 Task: The labels are in reverse order on the axis.
Action: Mouse pressed left at (193, 346)
Screenshot: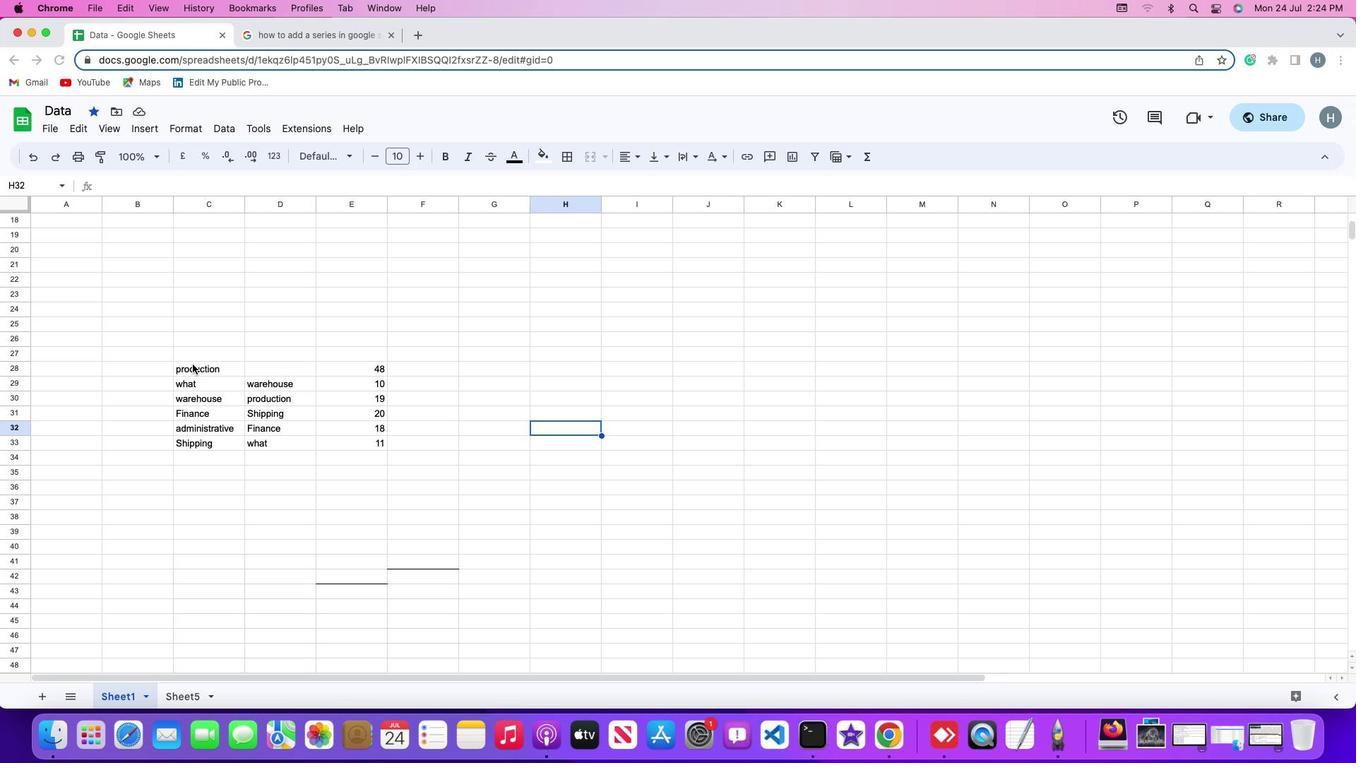
Action: Mouse pressed left at (193, 346)
Screenshot: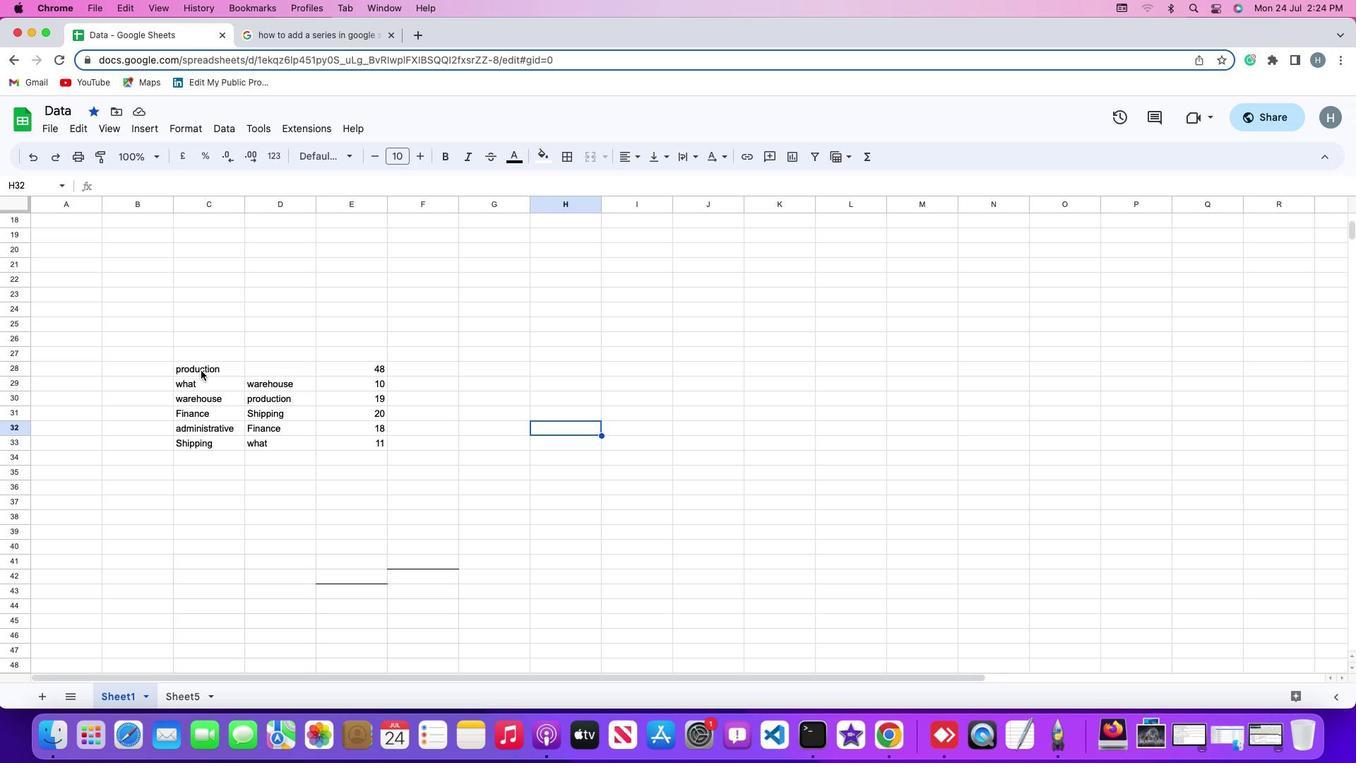 
Action: Mouse moved to (148, 140)
Screenshot: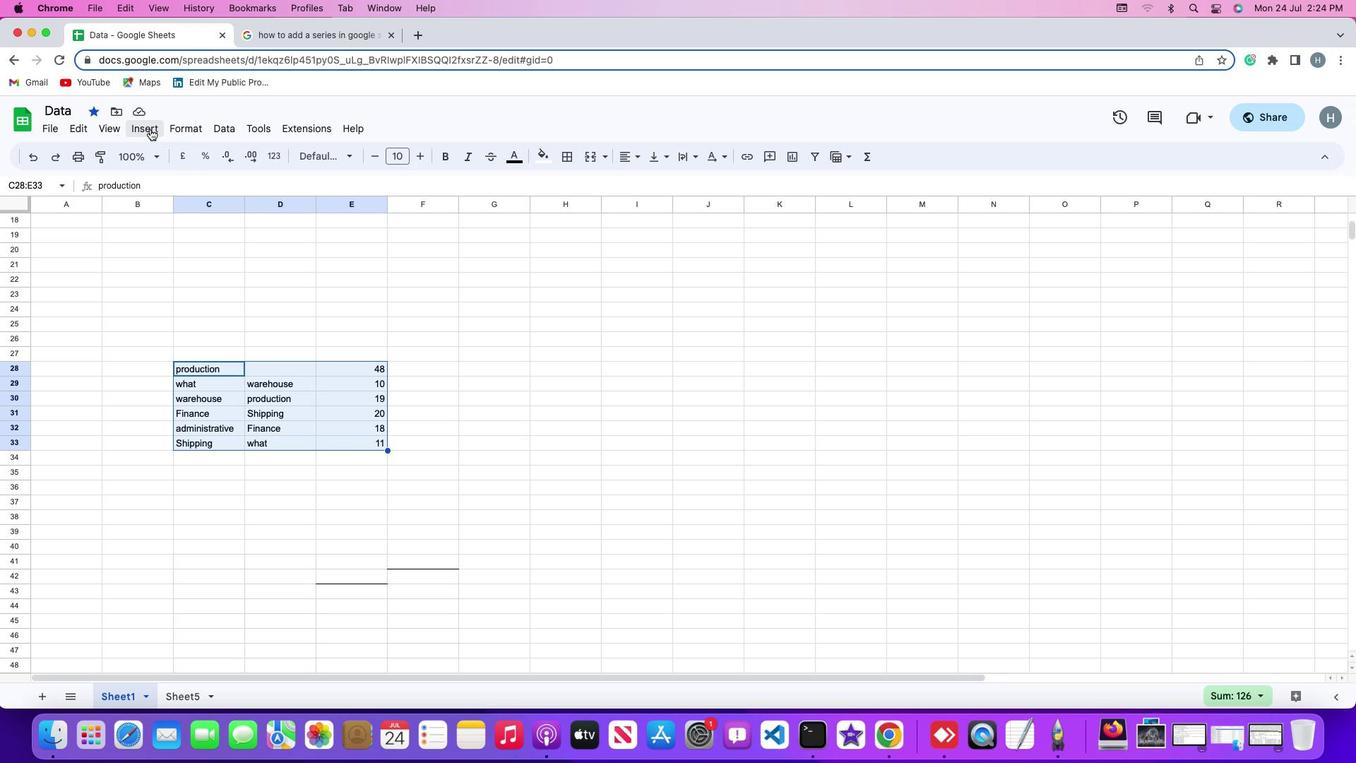 
Action: Mouse pressed left at (148, 140)
Screenshot: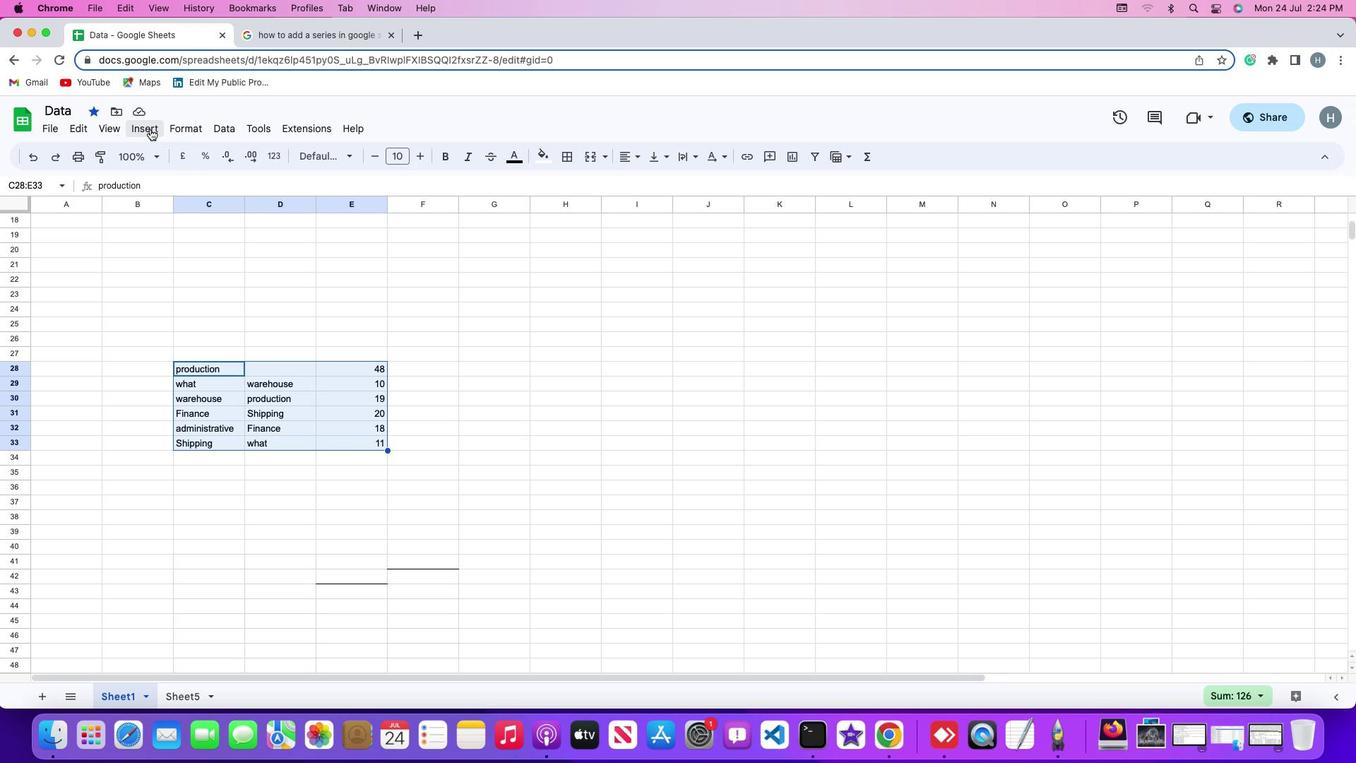 
Action: Mouse moved to (185, 247)
Screenshot: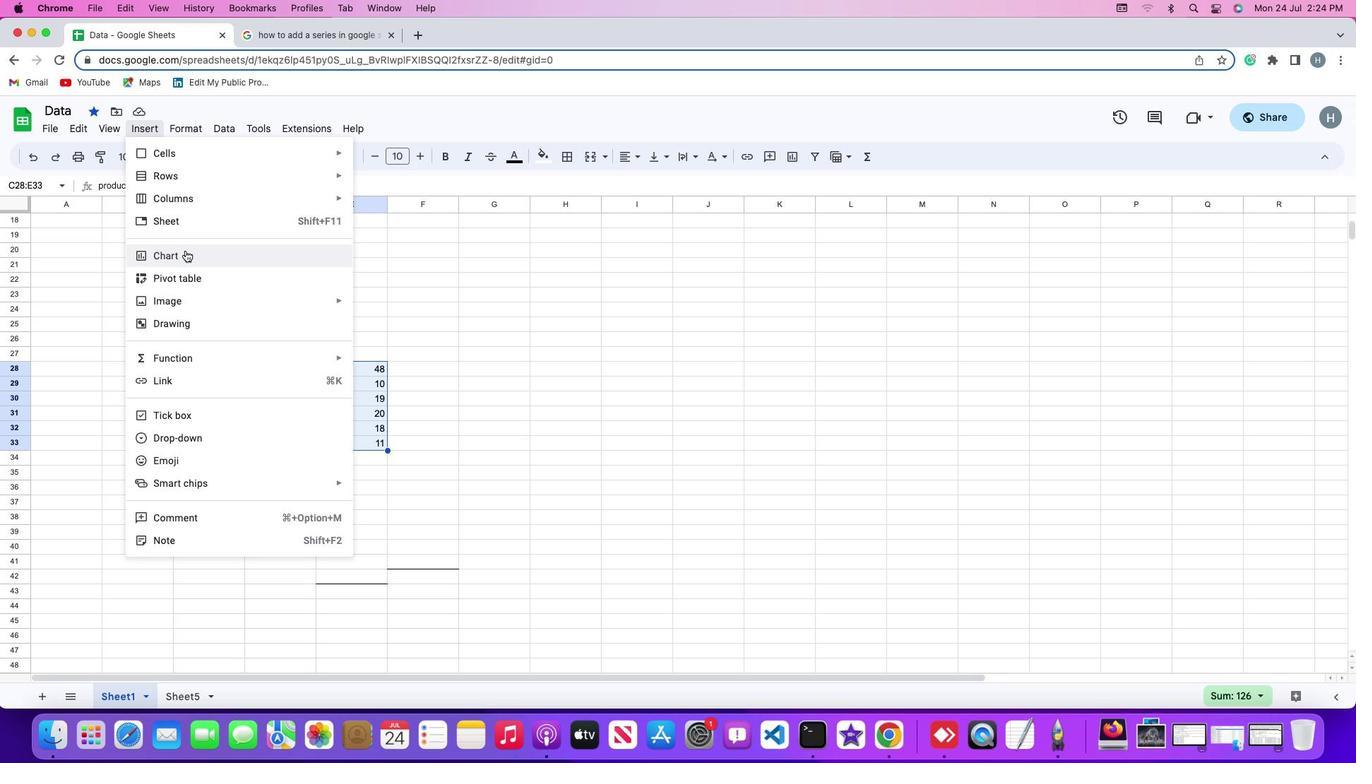 
Action: Mouse pressed left at (185, 247)
Screenshot: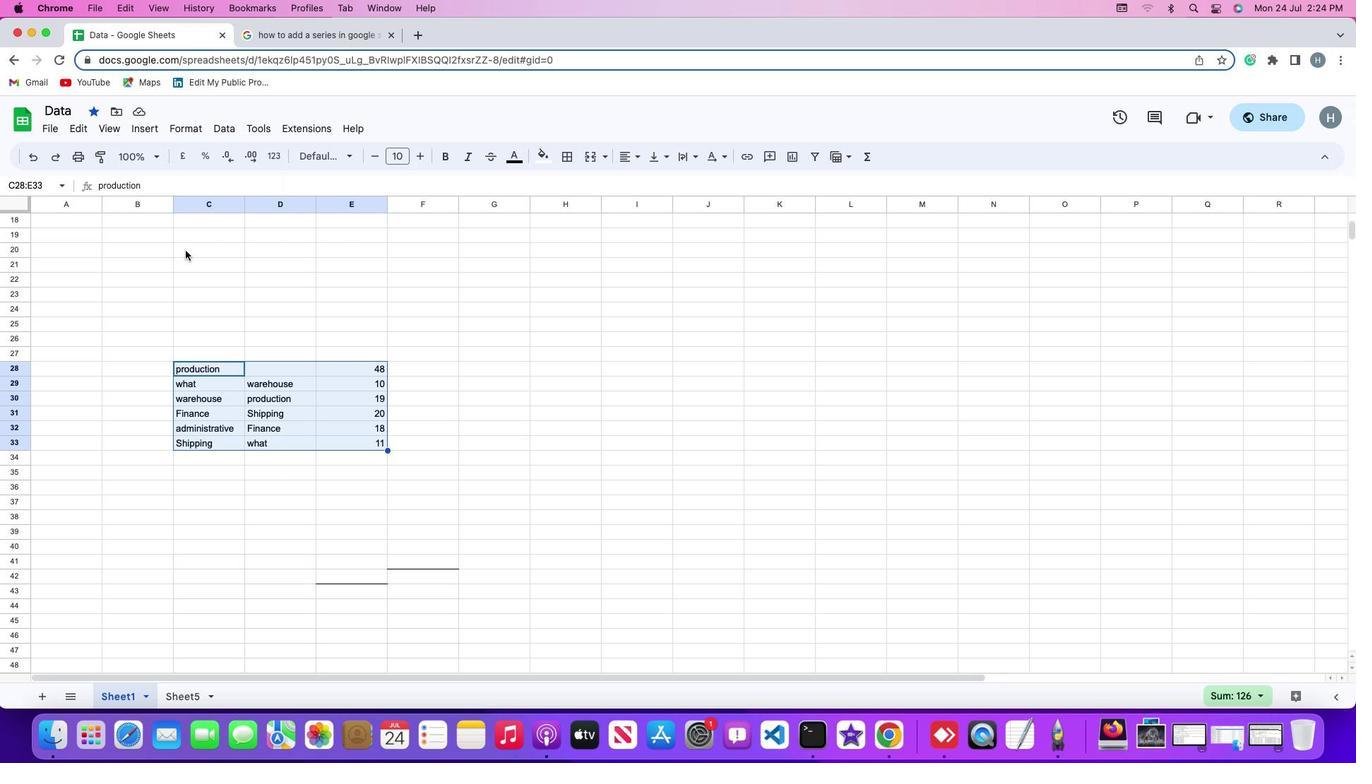 
Action: Mouse moved to (1339, 199)
Screenshot: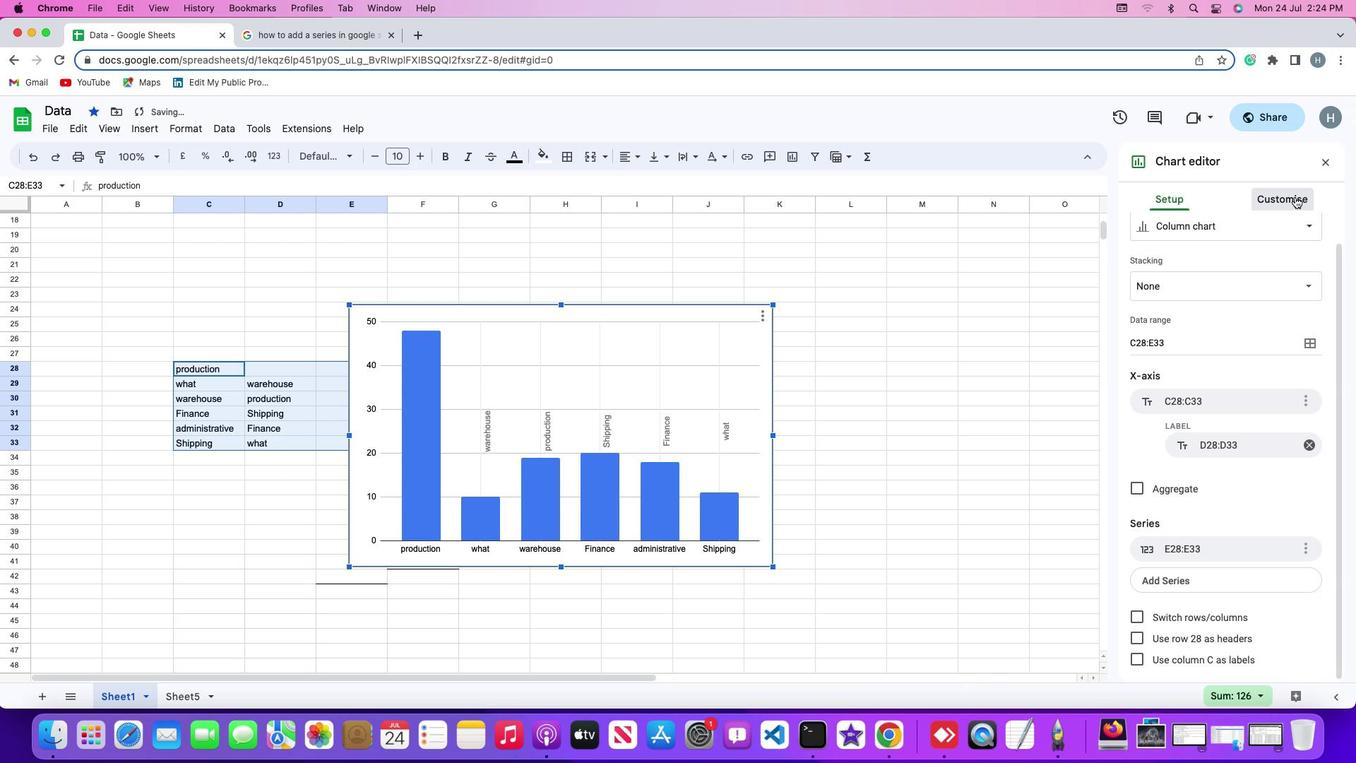 
Action: Mouse pressed left at (1339, 199)
Screenshot: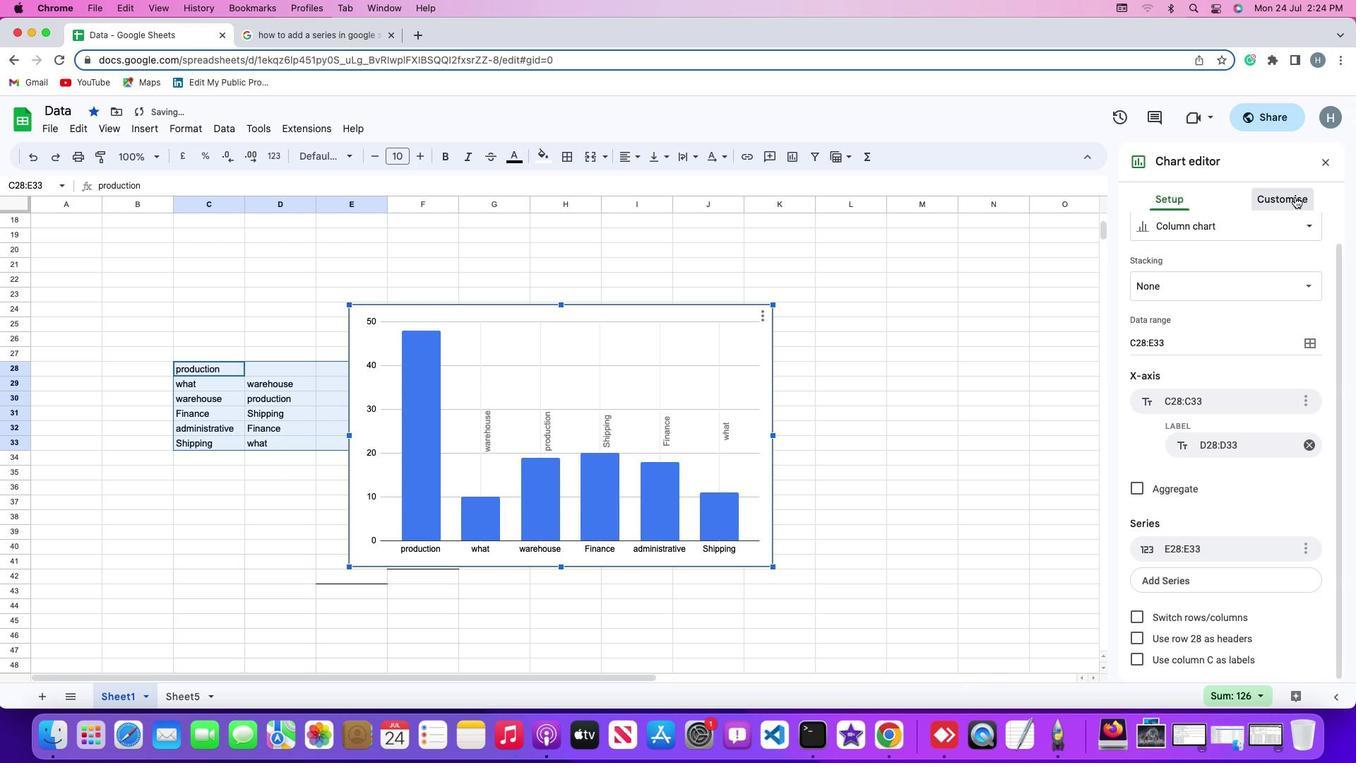 
Action: Mouse moved to (1225, 385)
Screenshot: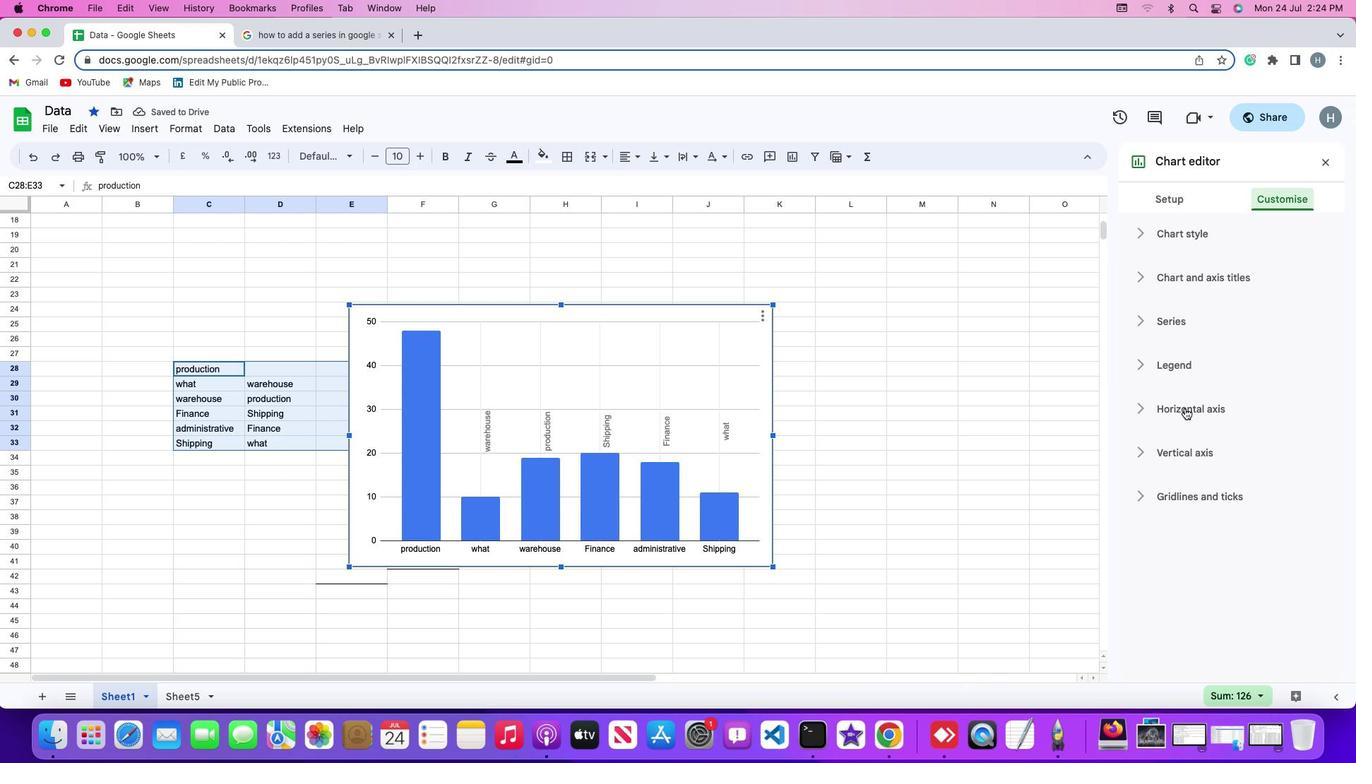 
Action: Mouse pressed left at (1225, 385)
Screenshot: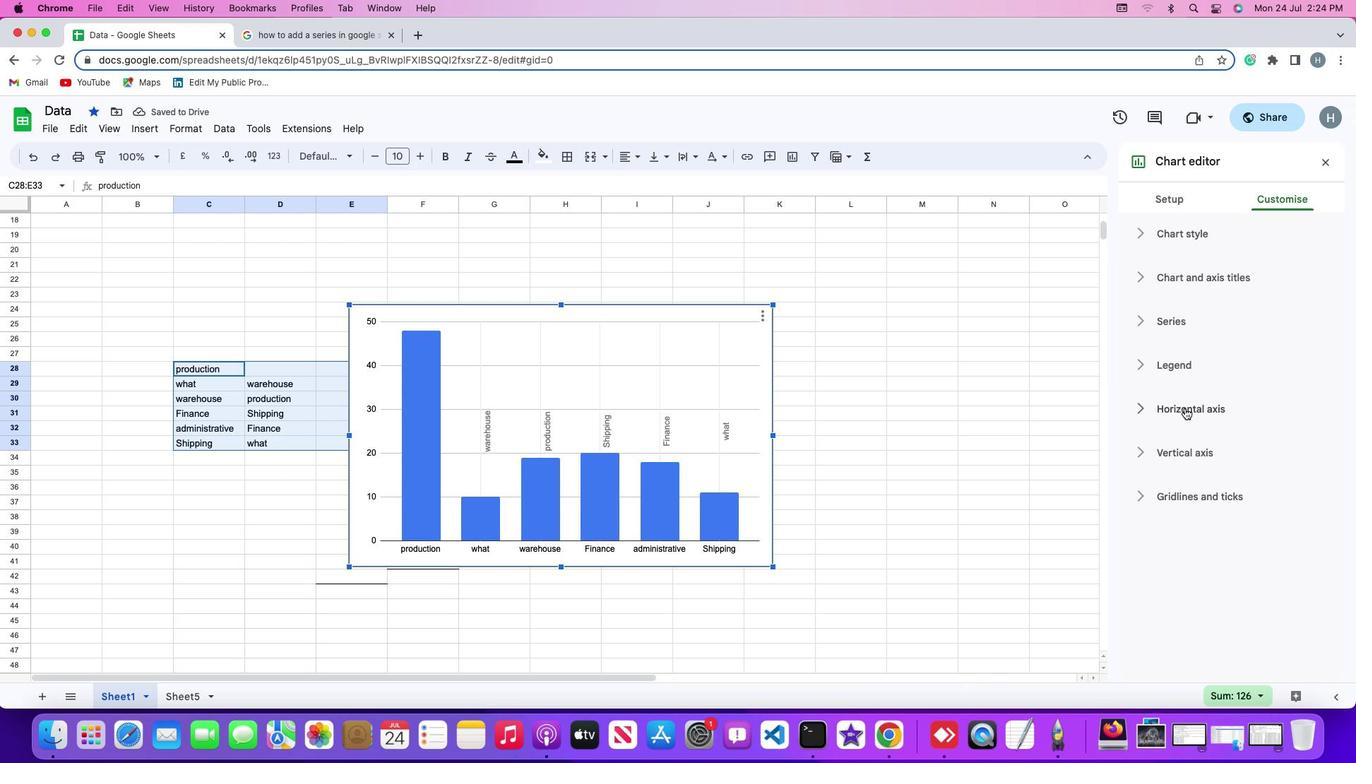 
Action: Mouse moved to (1228, 517)
Screenshot: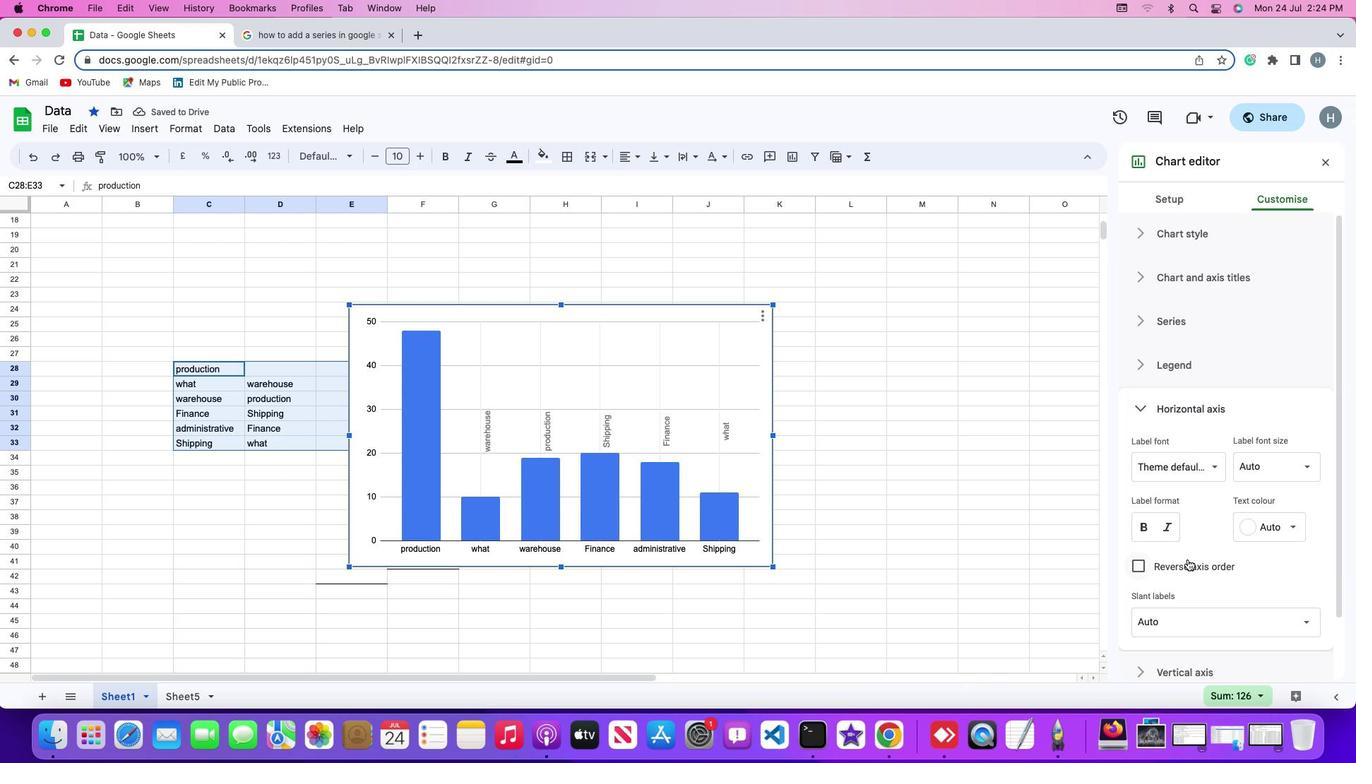 
Action: Mouse scrolled (1228, 517) with delta (-6, 26)
Screenshot: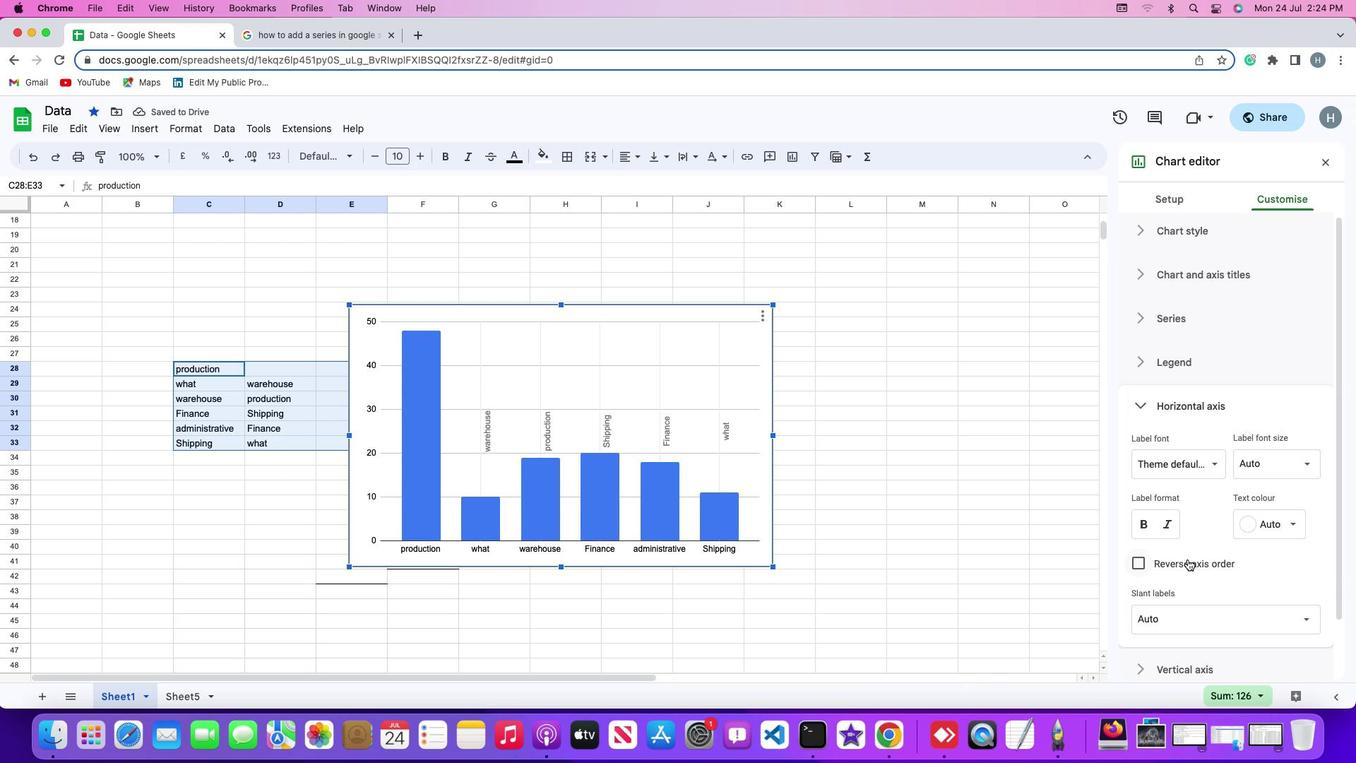 
Action: Mouse scrolled (1228, 517) with delta (-6, 26)
Screenshot: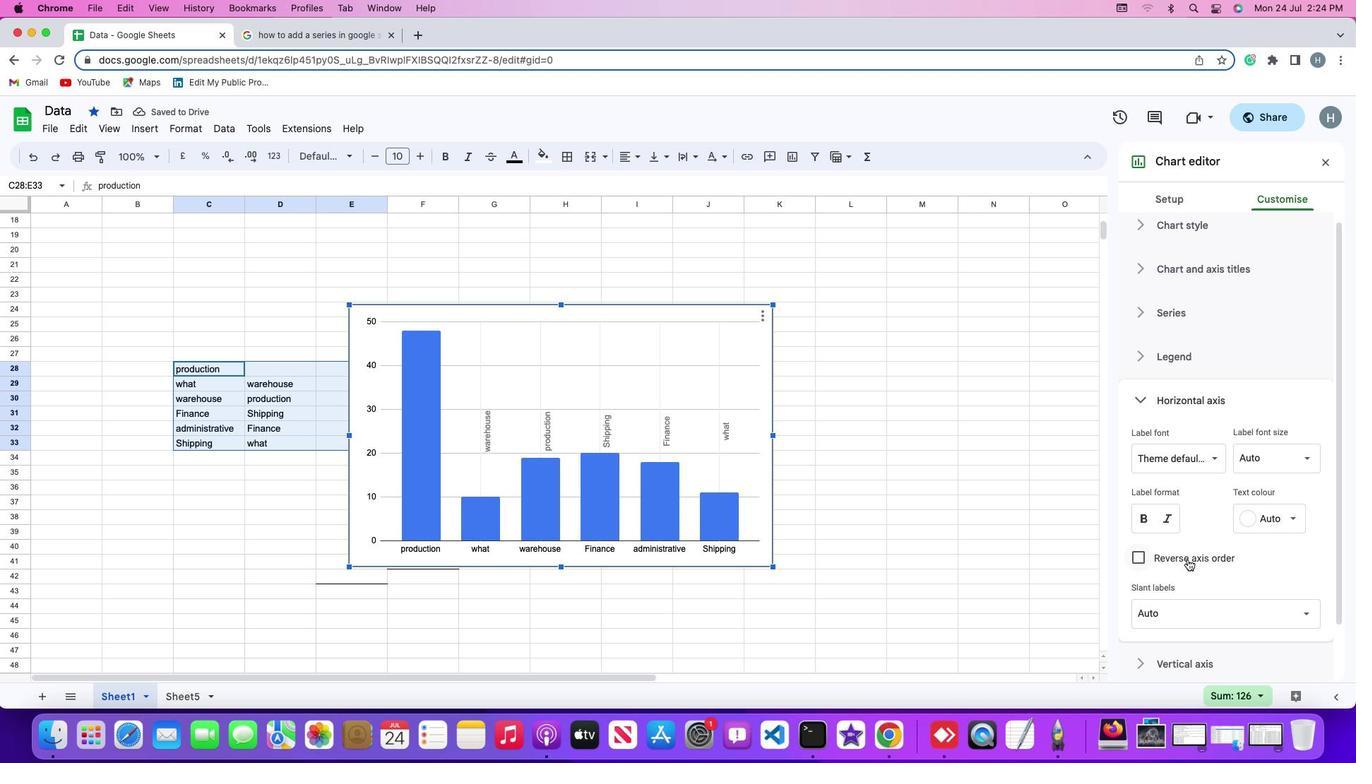 
Action: Mouse moved to (1177, 509)
Screenshot: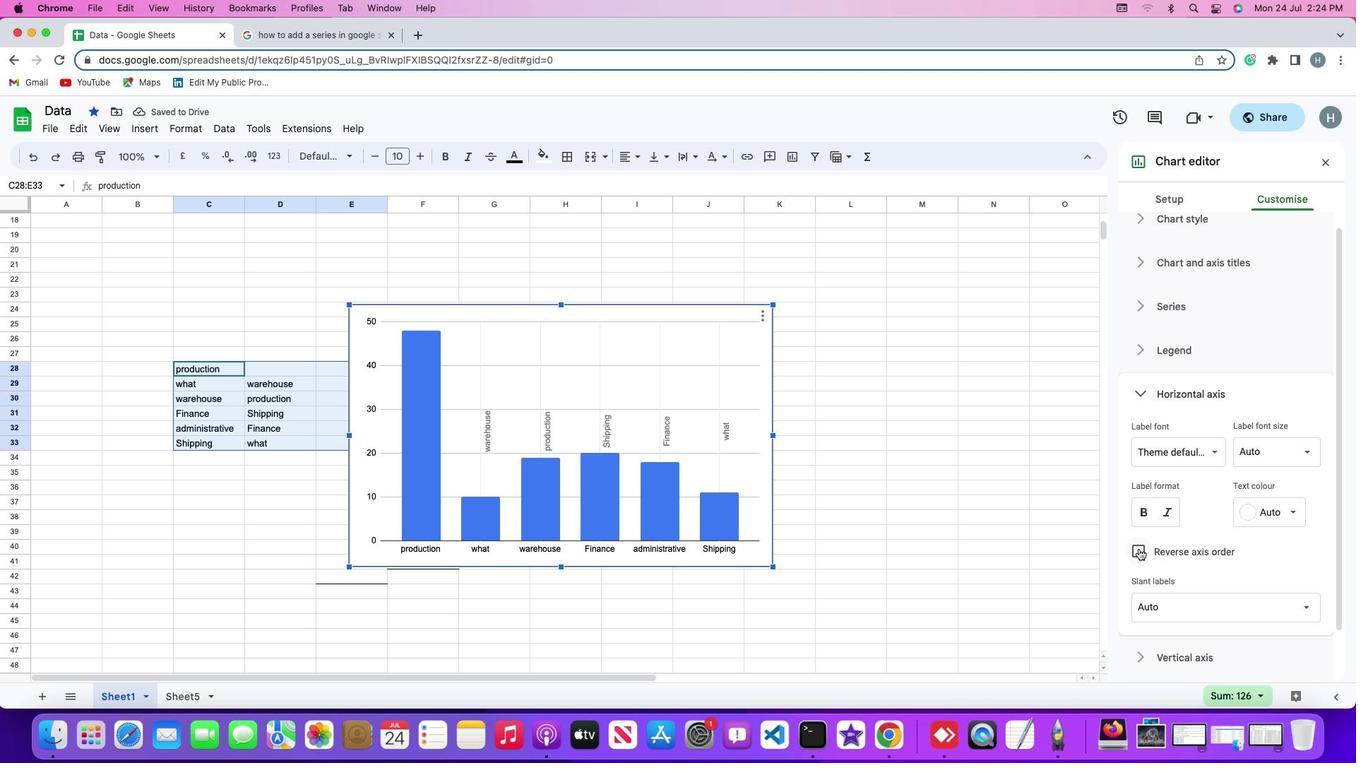 
Action: Mouse pressed left at (1177, 509)
Screenshot: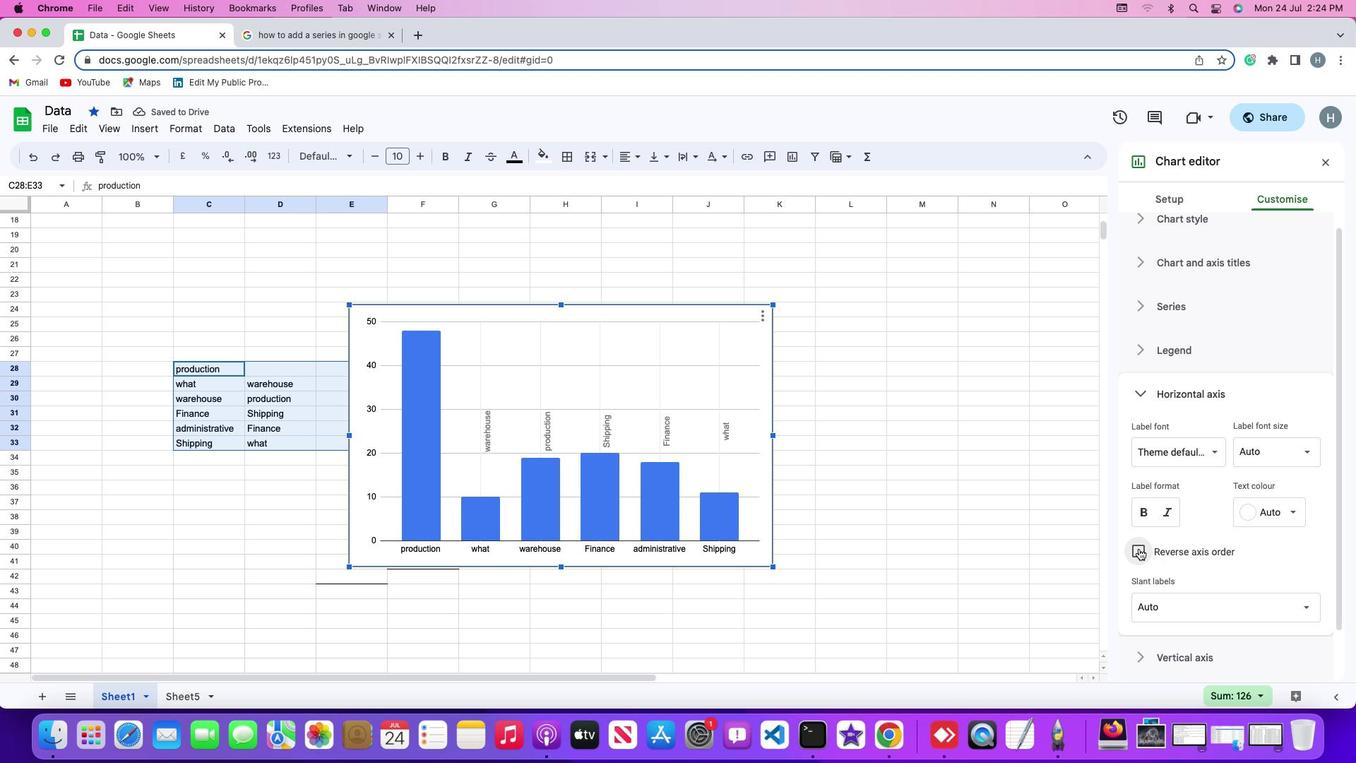
Action: Mouse moved to (1044, 431)
Screenshot: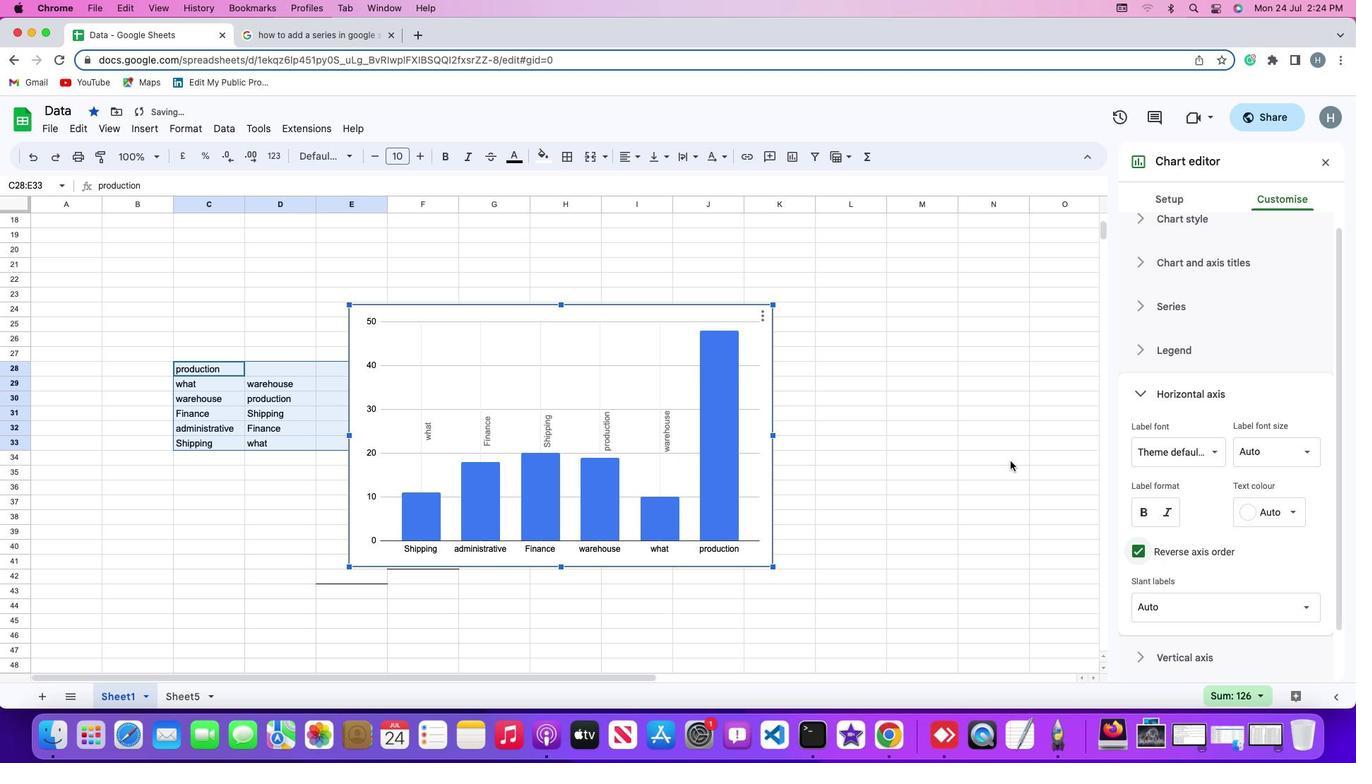 
